 Task: Add a signature Isabel Kelly containing Best wishes for a happy St. Patricks Day, Isabel Kelly to email address softage.8@softage.net and add a folder Gifts
Action: Mouse moved to (53, 99)
Screenshot: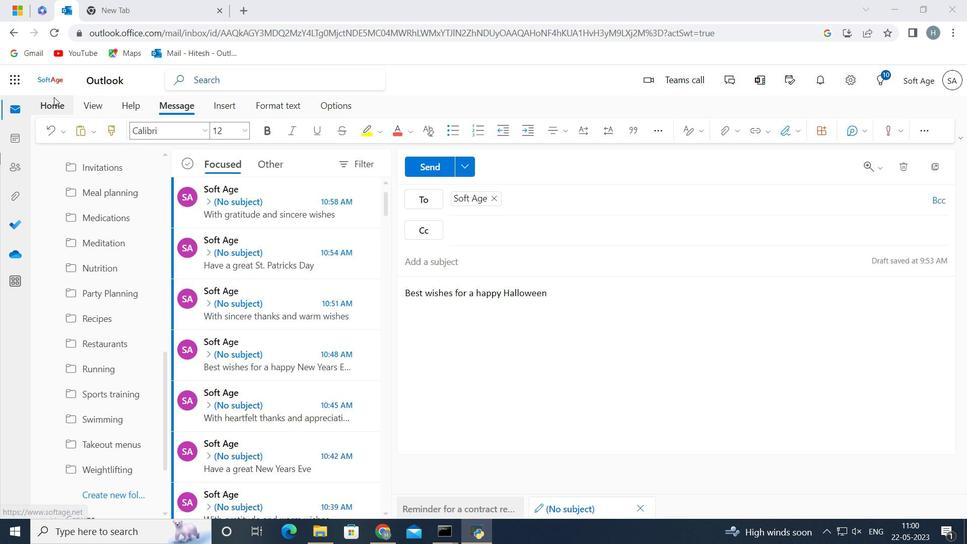 
Action: Mouse pressed left at (53, 99)
Screenshot: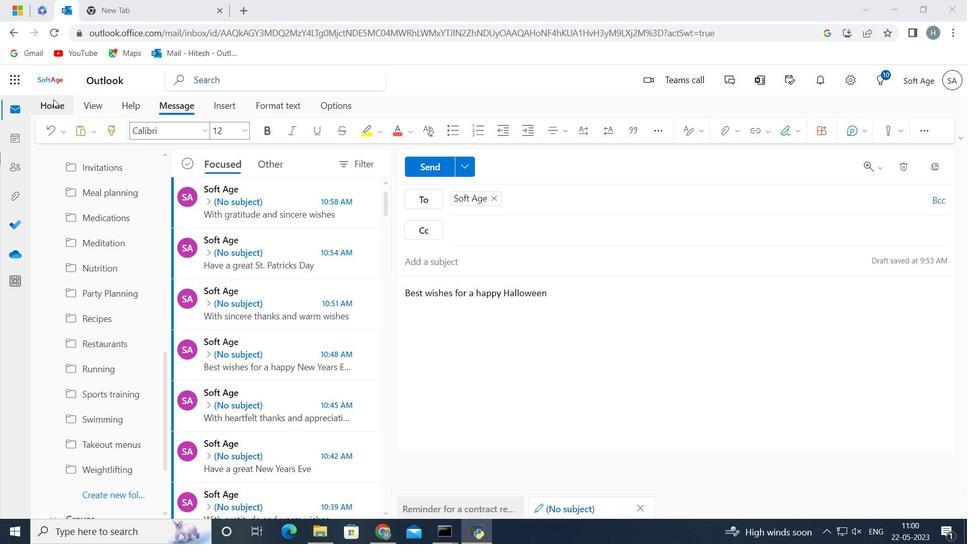 
Action: Mouse moved to (107, 130)
Screenshot: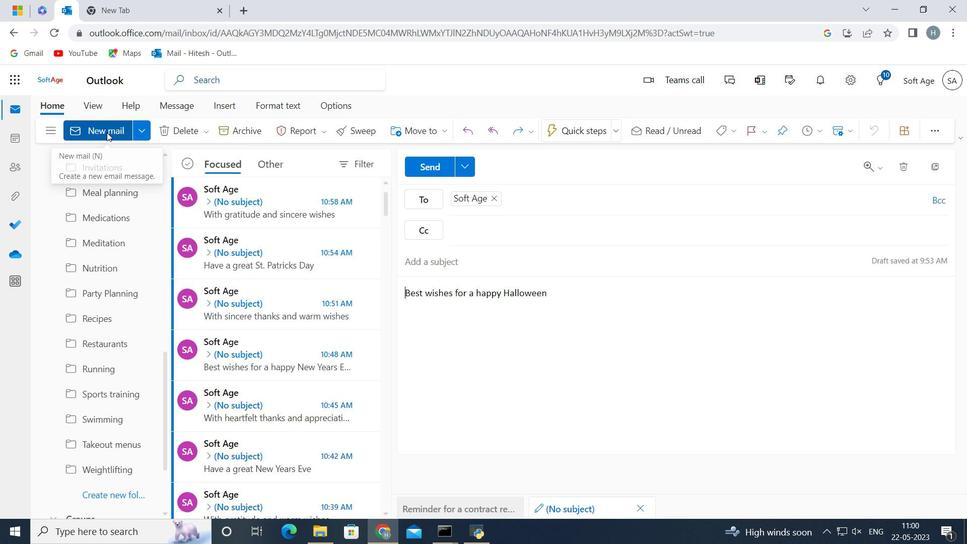 
Action: Mouse pressed left at (107, 130)
Screenshot: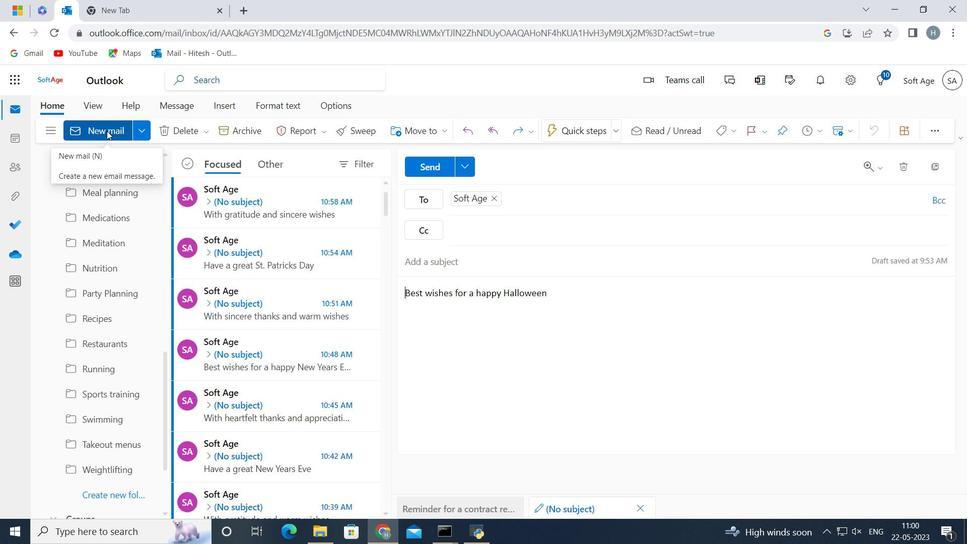 
Action: Mouse moved to (796, 127)
Screenshot: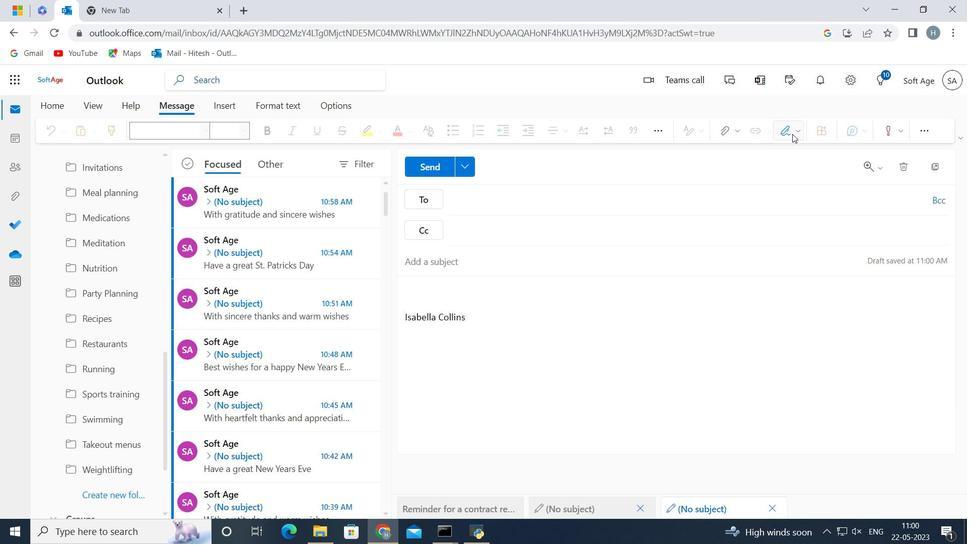 
Action: Mouse pressed left at (796, 127)
Screenshot: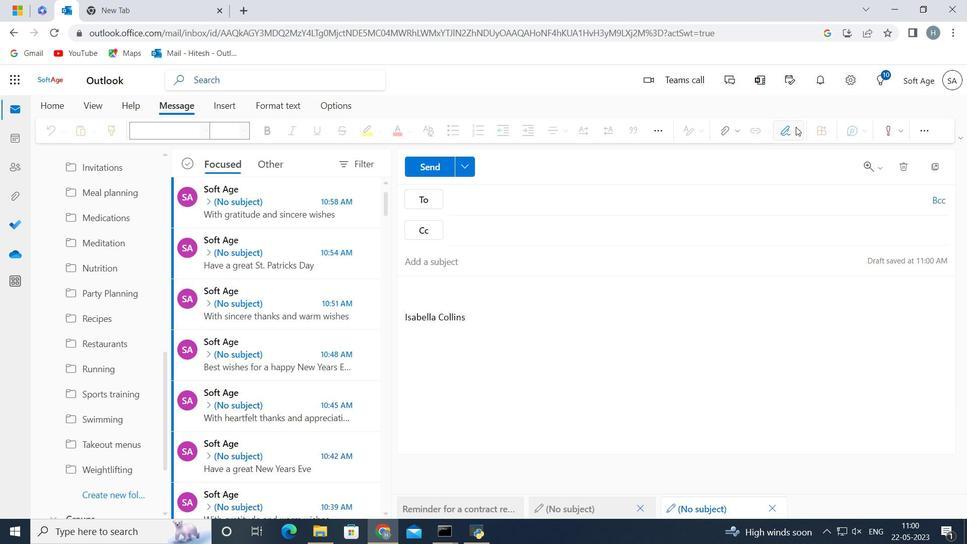 
Action: Mouse moved to (776, 283)
Screenshot: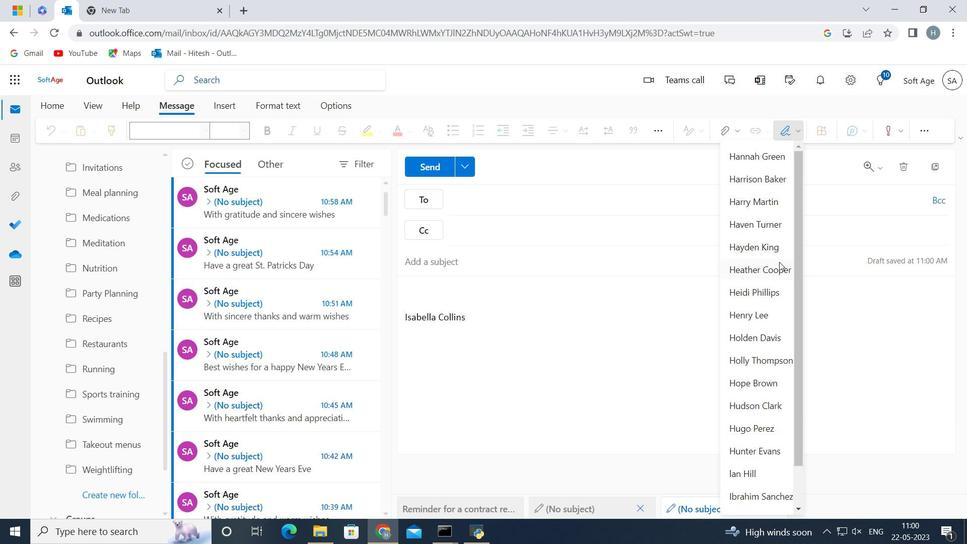 
Action: Mouse scrolled (776, 282) with delta (0, 0)
Screenshot: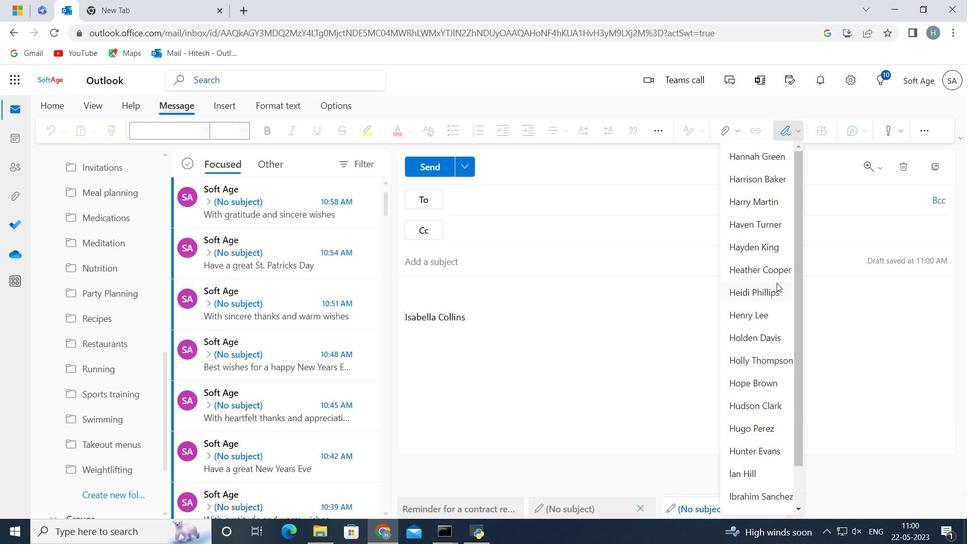 
Action: Mouse moved to (776, 283)
Screenshot: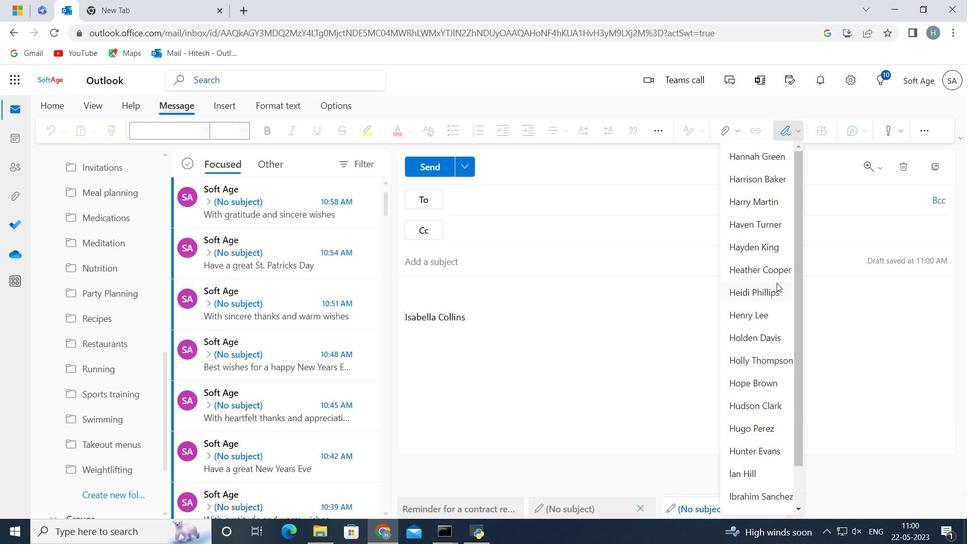 
Action: Mouse scrolled (776, 283) with delta (0, 0)
Screenshot: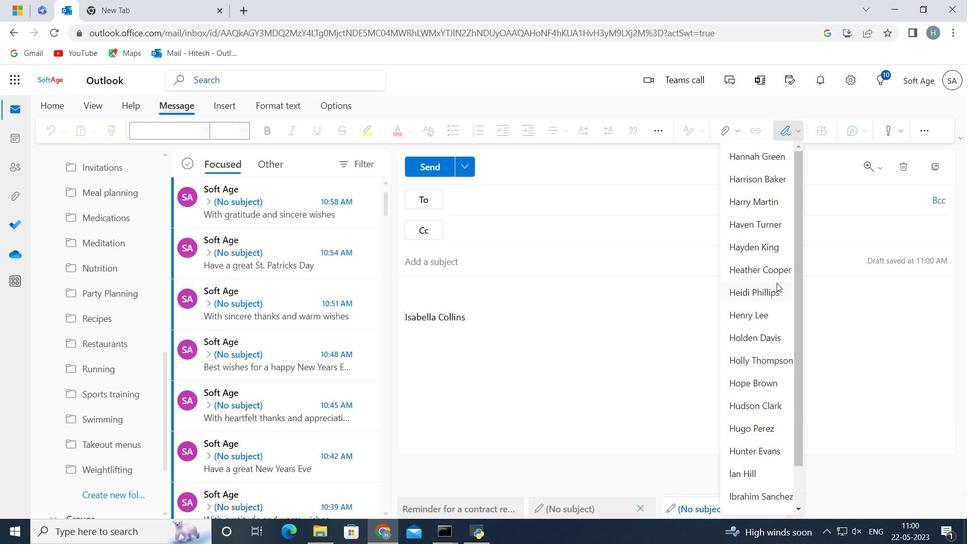 
Action: Mouse scrolled (776, 283) with delta (0, 0)
Screenshot: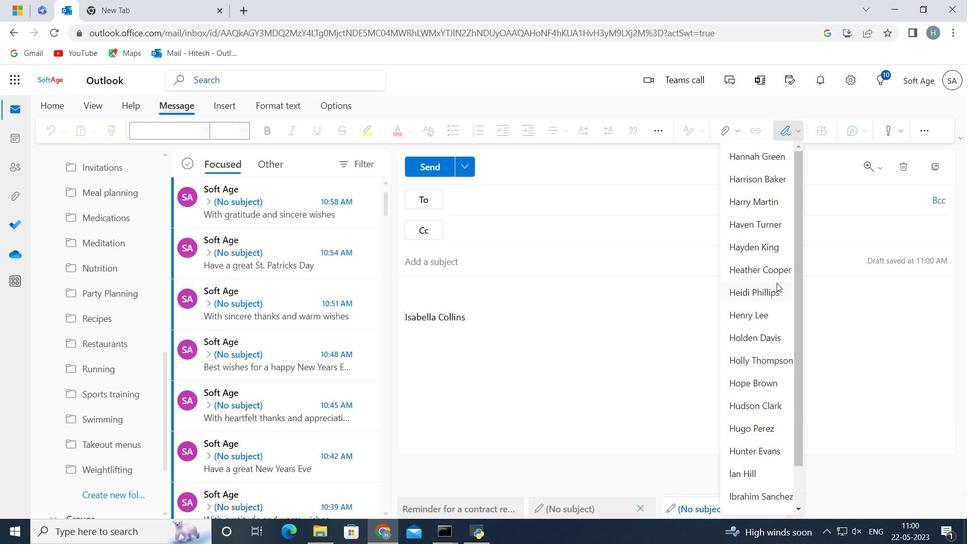 
Action: Mouse moved to (755, 501)
Screenshot: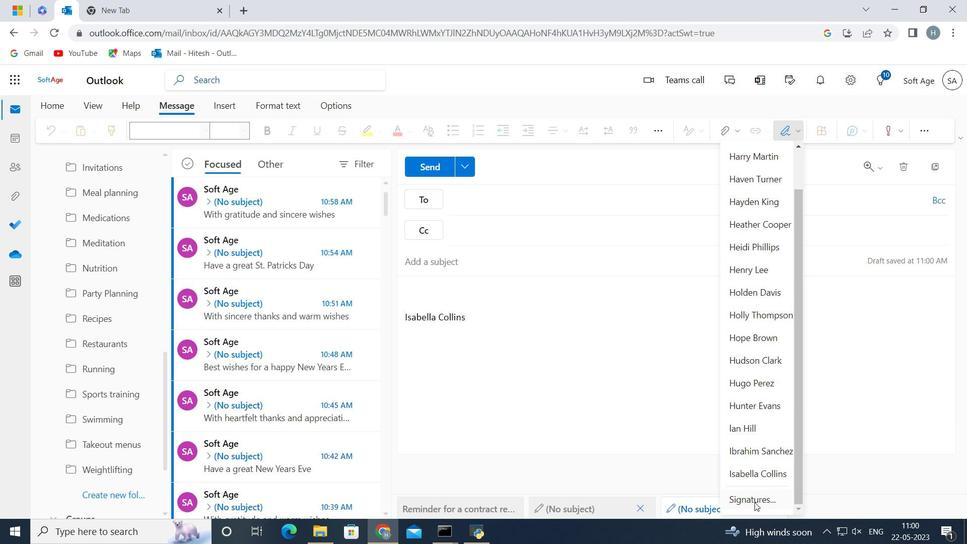 
Action: Mouse pressed left at (755, 501)
Screenshot: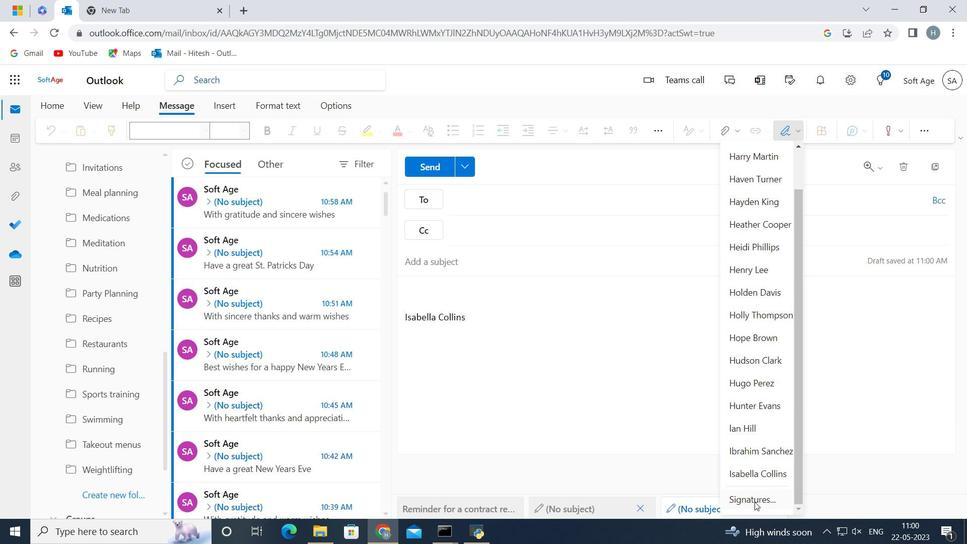 
Action: Mouse moved to (584, 225)
Screenshot: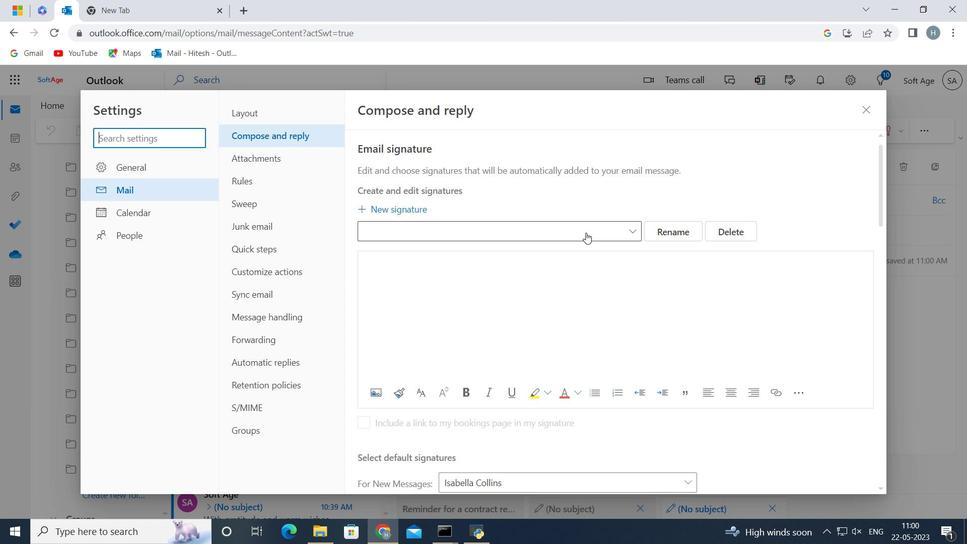 
Action: Mouse pressed left at (584, 225)
Screenshot: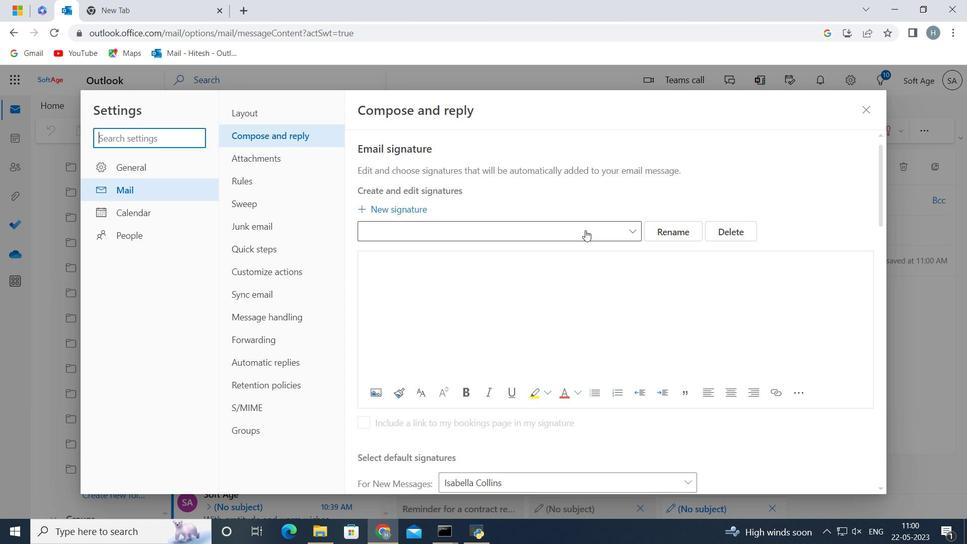 
Action: Mouse moved to (589, 232)
Screenshot: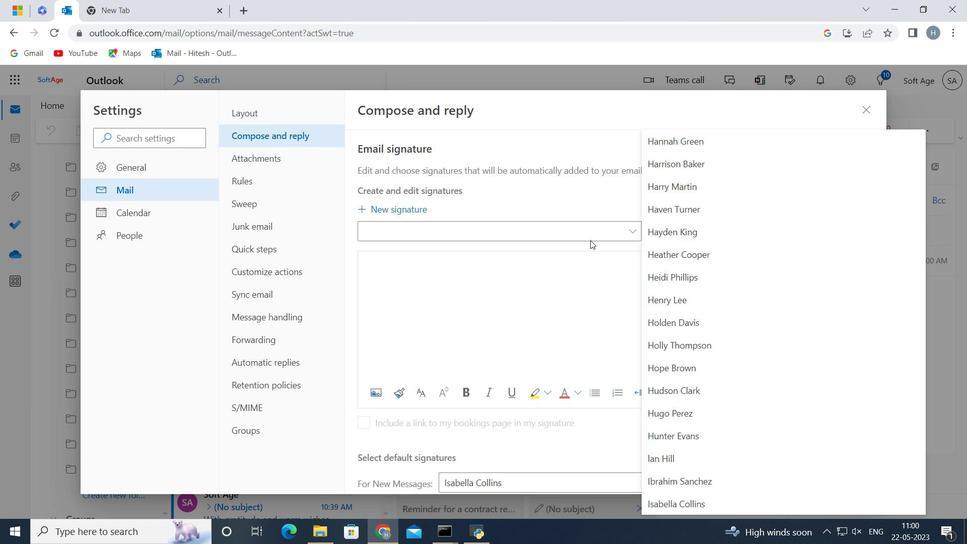 
Action: Mouse pressed left at (589, 232)
Screenshot: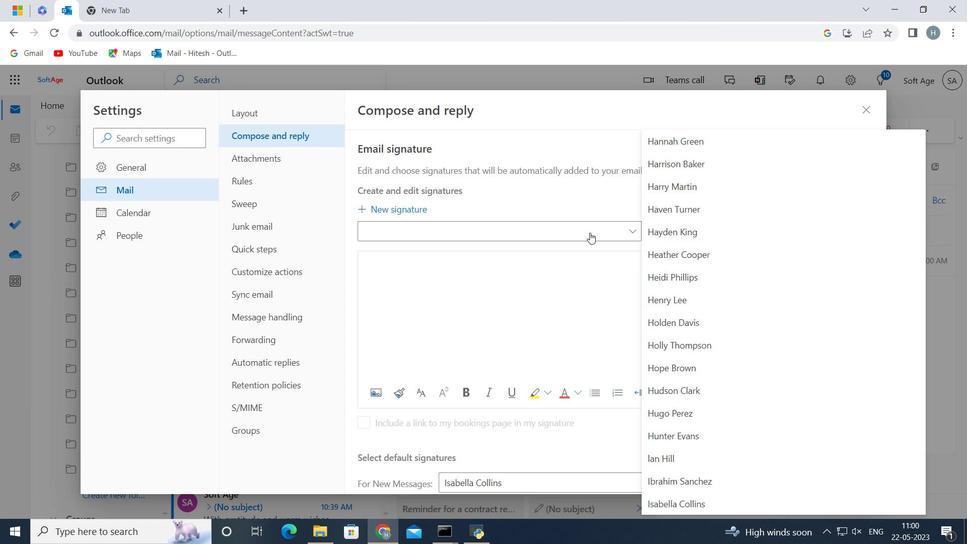 
Action: Mouse moved to (668, 227)
Screenshot: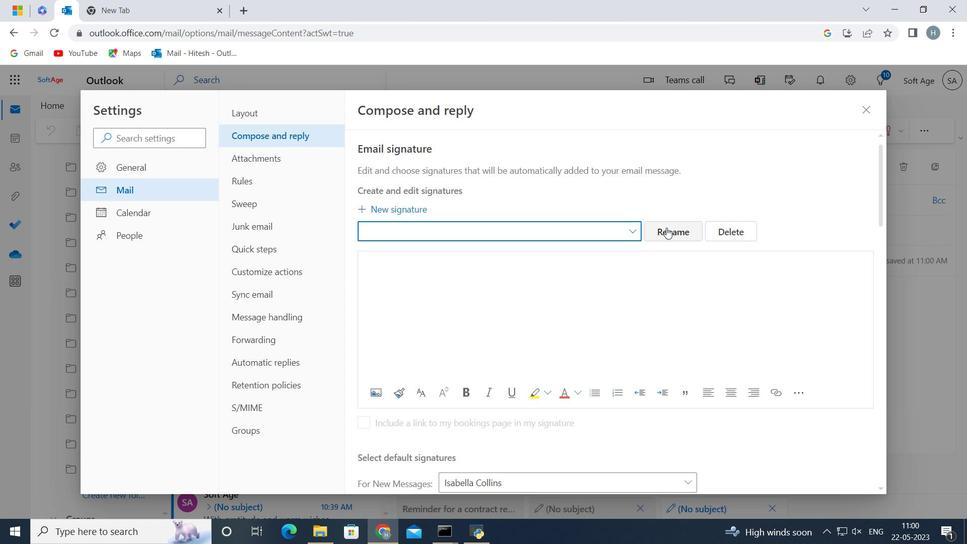
Action: Mouse pressed left at (667, 227)
Screenshot: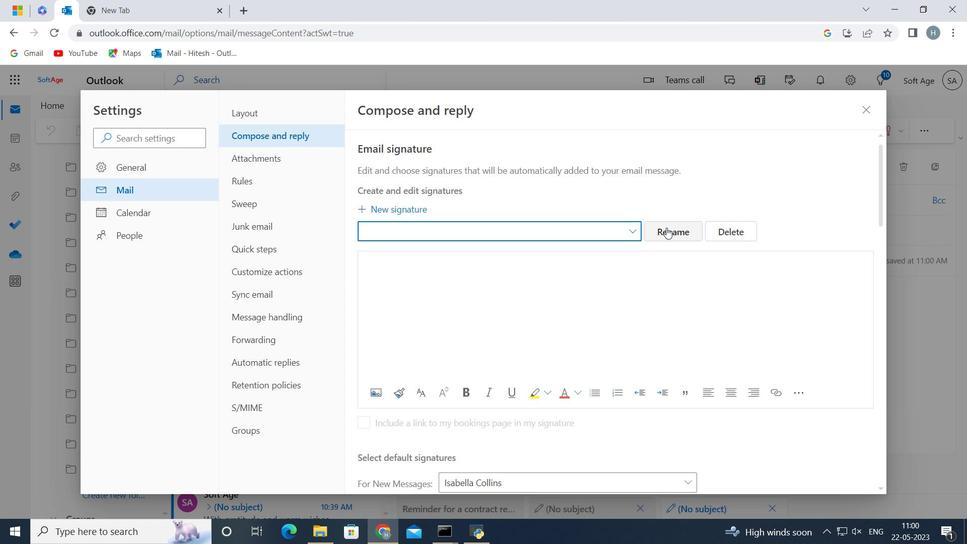 
Action: Mouse moved to (614, 229)
Screenshot: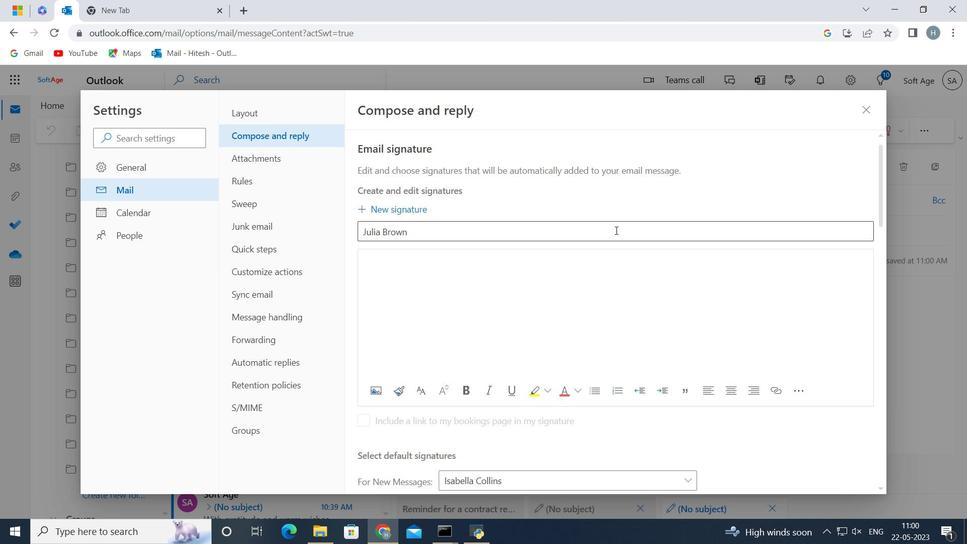 
Action: Mouse pressed left at (614, 229)
Screenshot: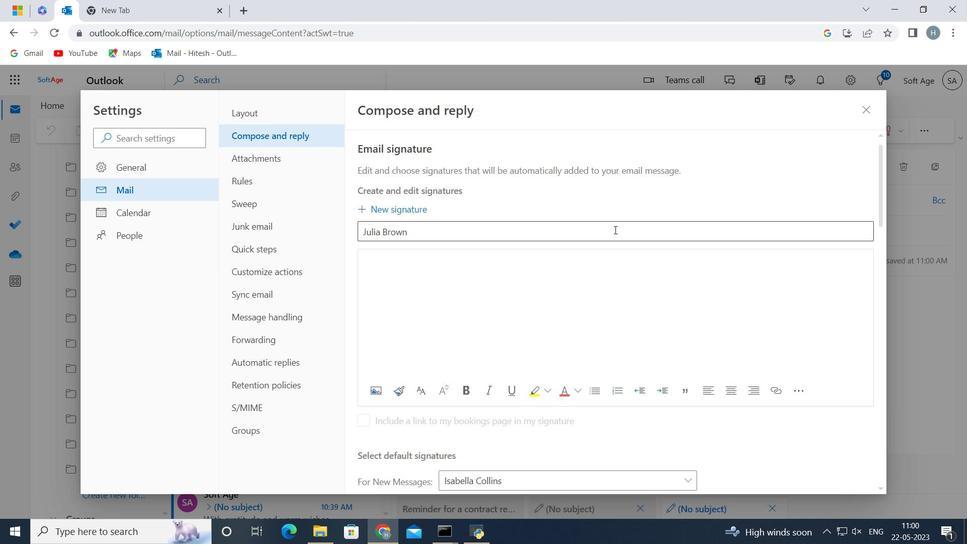 
Action: Mouse moved to (613, 229)
Screenshot: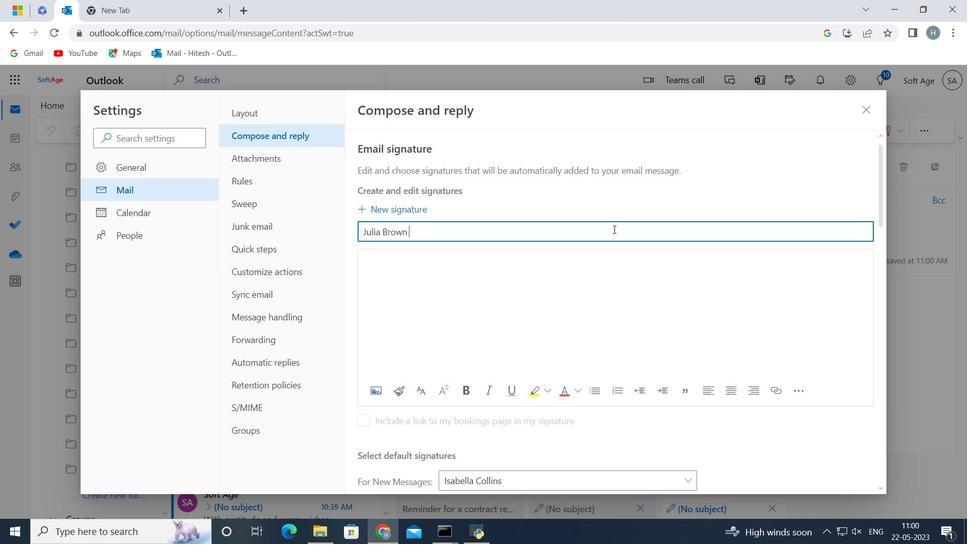 
Action: Key pressed <Key.backspace><Key.backspace><Key.backspace><Key.backspace><Key.backspace><Key.backspace><Key.backspace><Key.backspace><Key.backspace><Key.backspace><Key.backspace><Key.backspace><Key.backspace><Key.shift><Key.shift><Key.shift><Key.shift><Key.shift><Key.shift><Key.shift><Key.shift><Key.shift><Key.shift>Isabel<Key.space><Key.shift>Kelll<Key.backspace>y<Key.space>
Screenshot: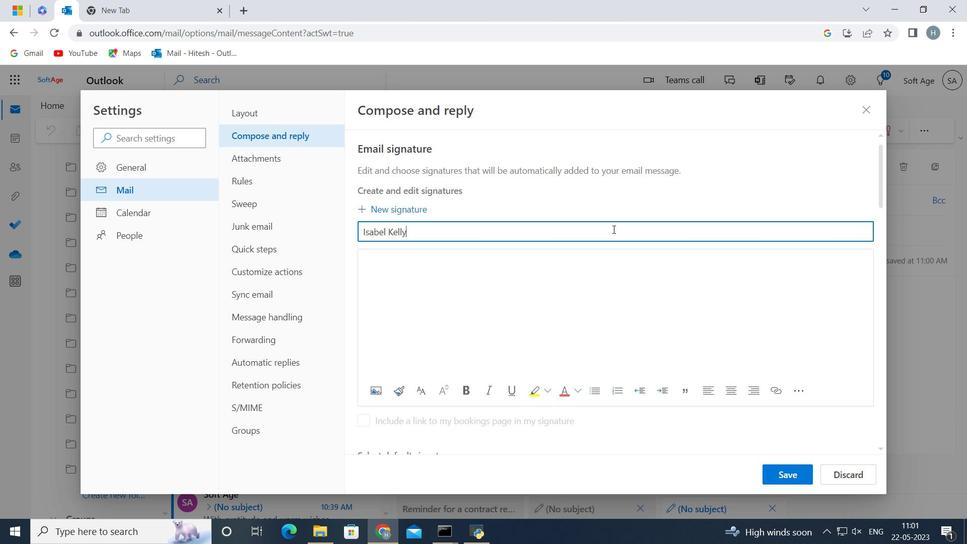 
Action: Mouse moved to (417, 258)
Screenshot: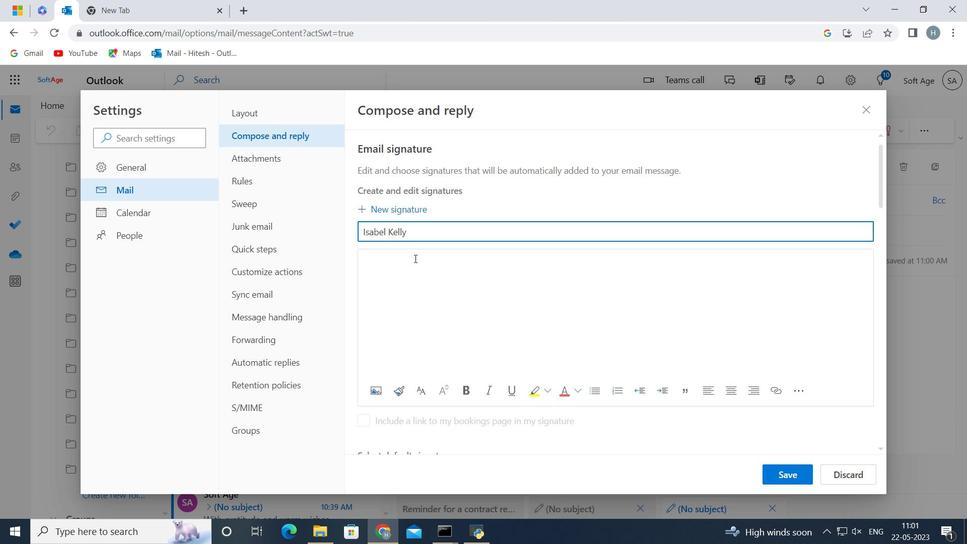 
Action: Mouse pressed left at (417, 258)
Screenshot: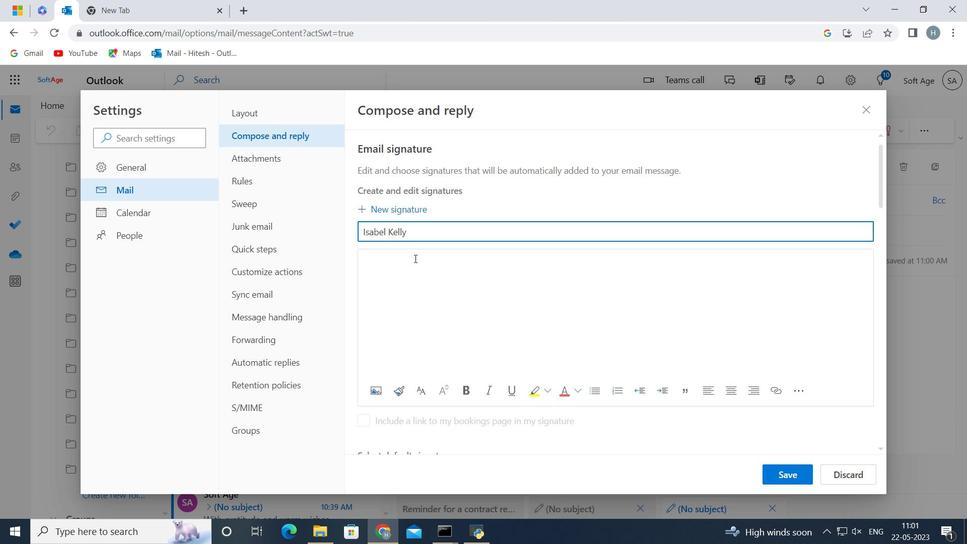 
Action: Mouse moved to (418, 258)
Screenshot: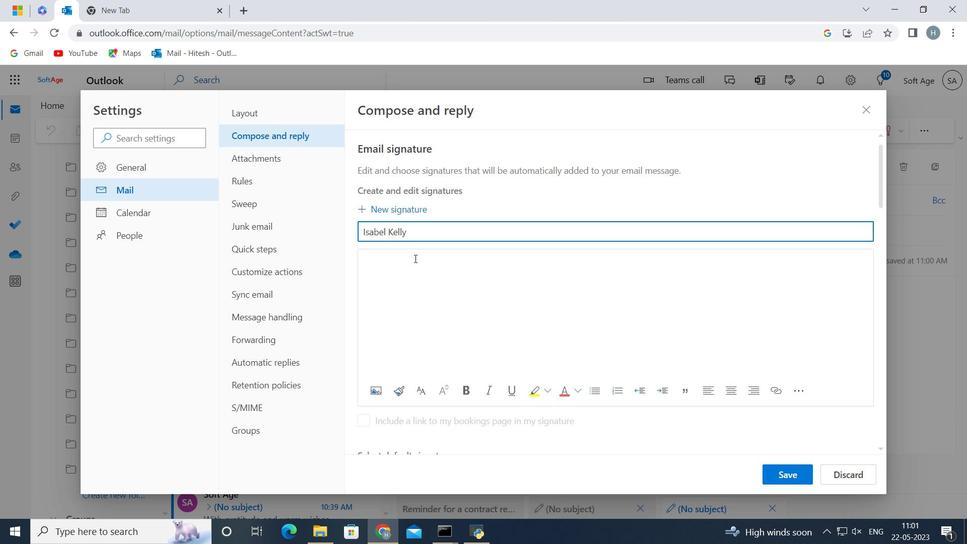 
Action: Key pressed <Key.shift>Isabel<Key.space><Key.shift><Key.shift><Key.shift><Key.shift><Key.shift><Key.shift><Key.shift><Key.shift>Kelly
Screenshot: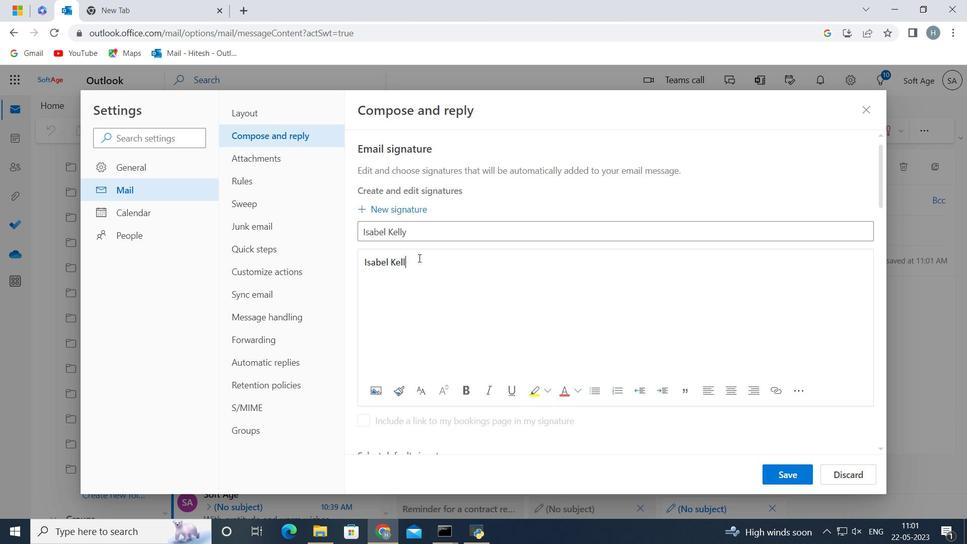 
Action: Mouse moved to (790, 472)
Screenshot: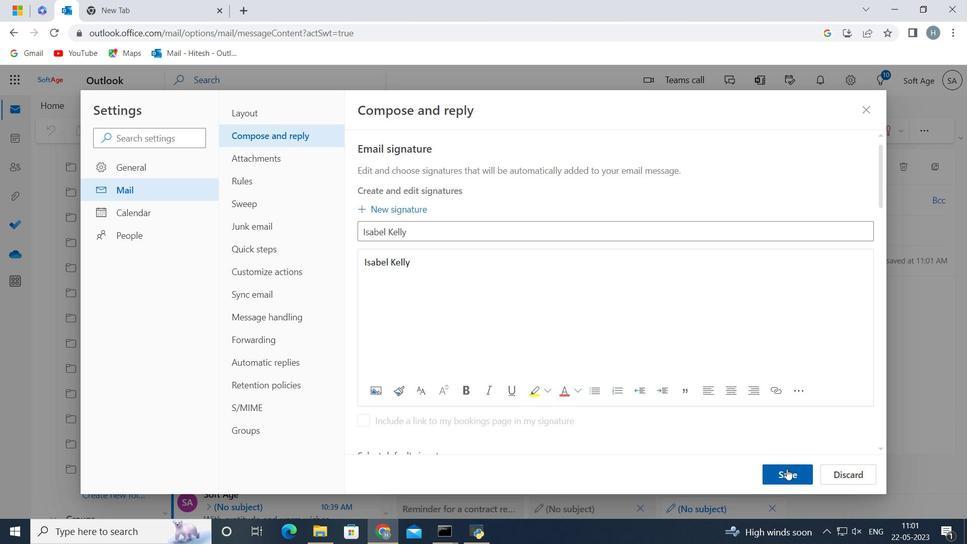 
Action: Mouse pressed left at (790, 472)
Screenshot: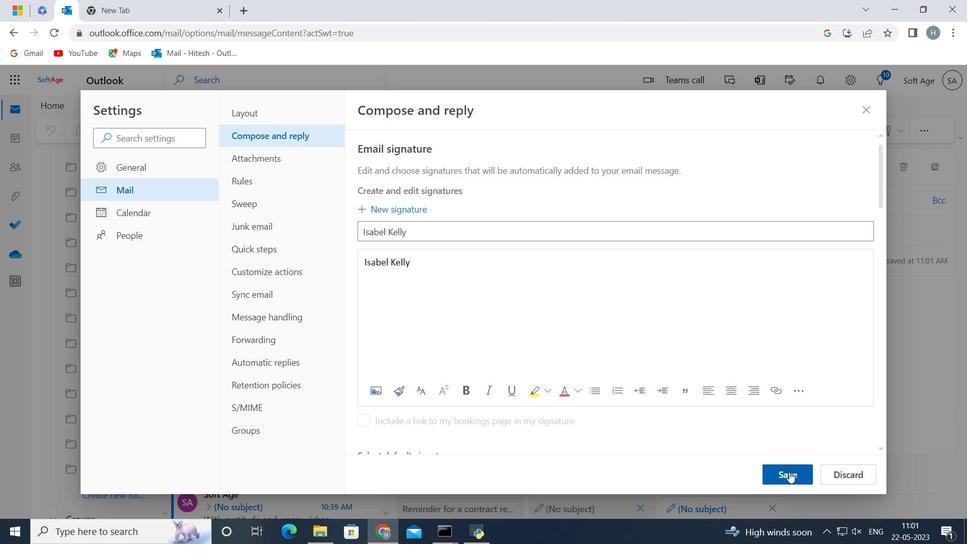 
Action: Mouse moved to (692, 300)
Screenshot: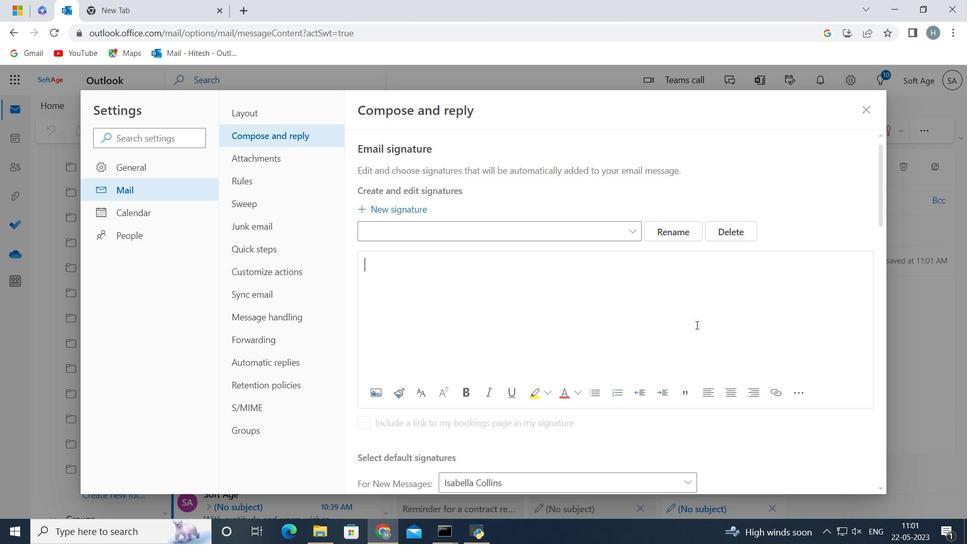
Action: Mouse scrolled (692, 300) with delta (0, 0)
Screenshot: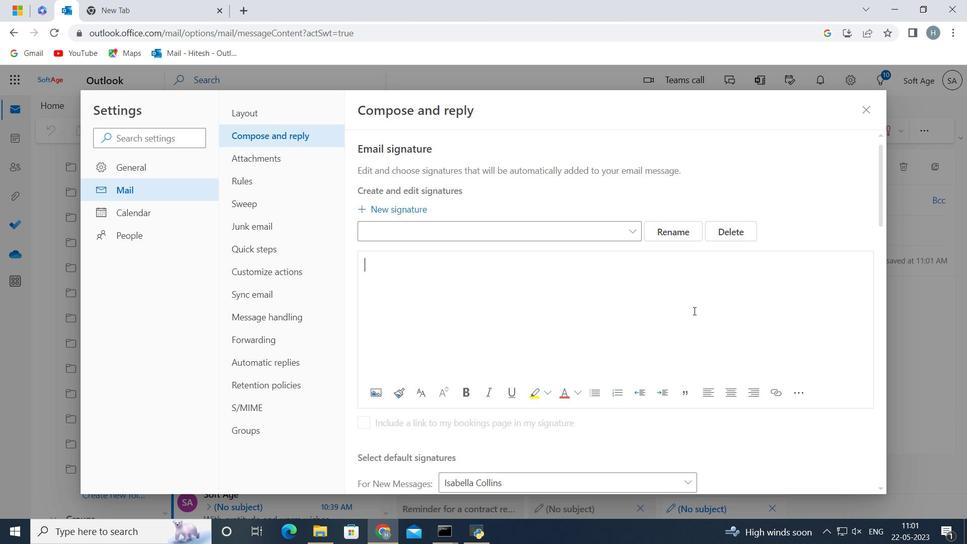 
Action: Mouse scrolled (692, 300) with delta (0, 0)
Screenshot: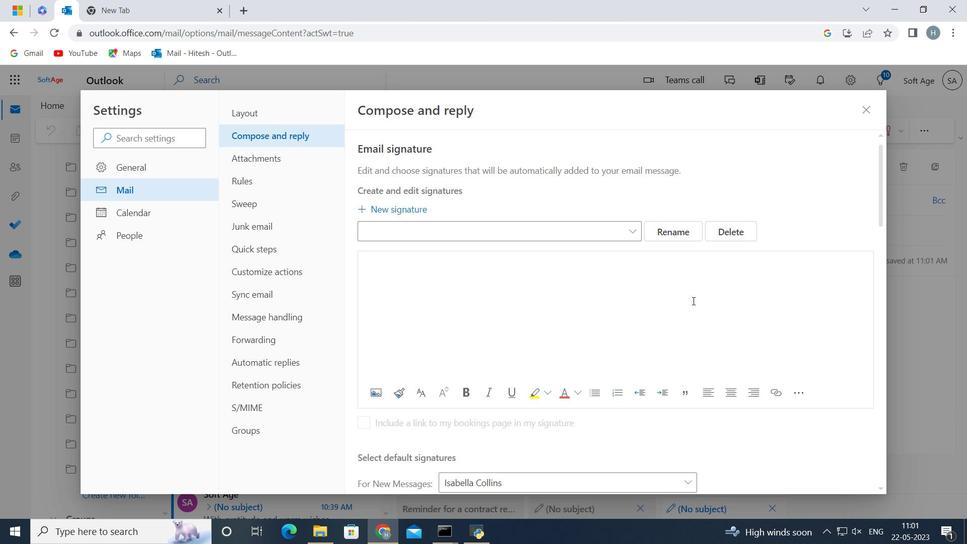 
Action: Mouse moved to (690, 300)
Screenshot: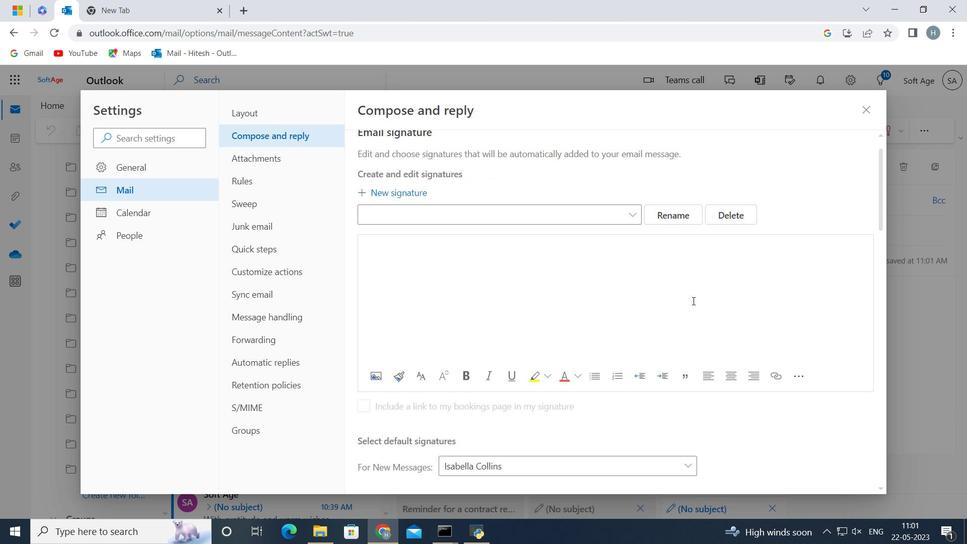 
Action: Mouse scrolled (690, 299) with delta (0, 0)
Screenshot: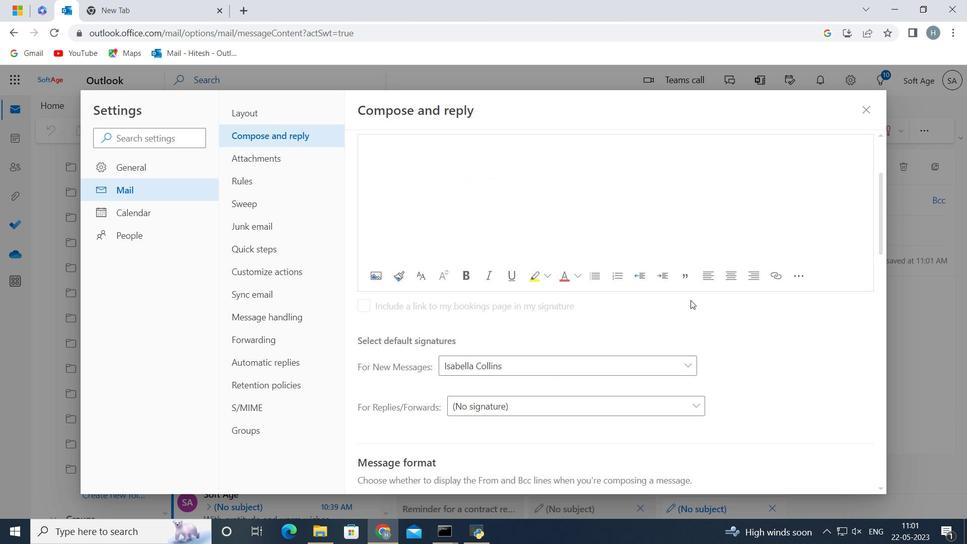 
Action: Mouse moved to (661, 291)
Screenshot: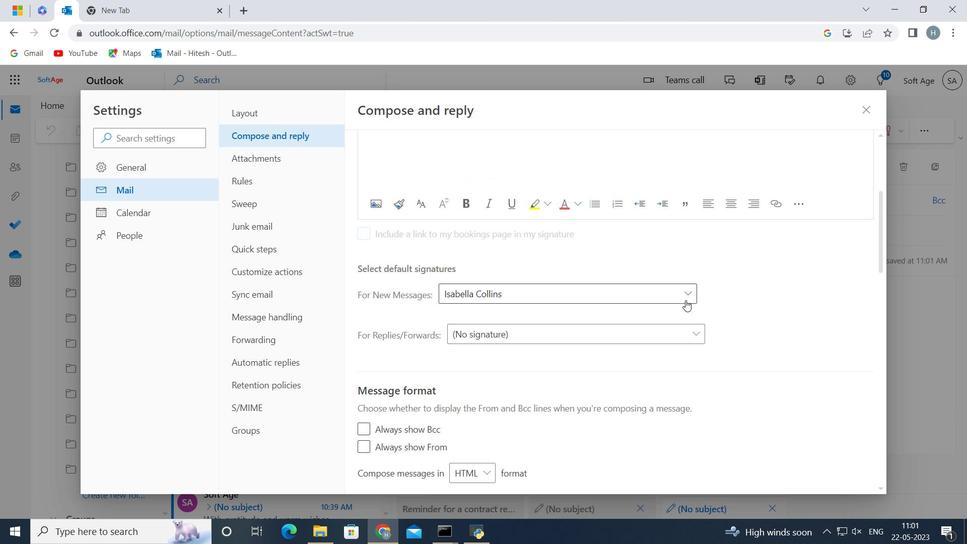 
Action: Mouse pressed left at (661, 291)
Screenshot: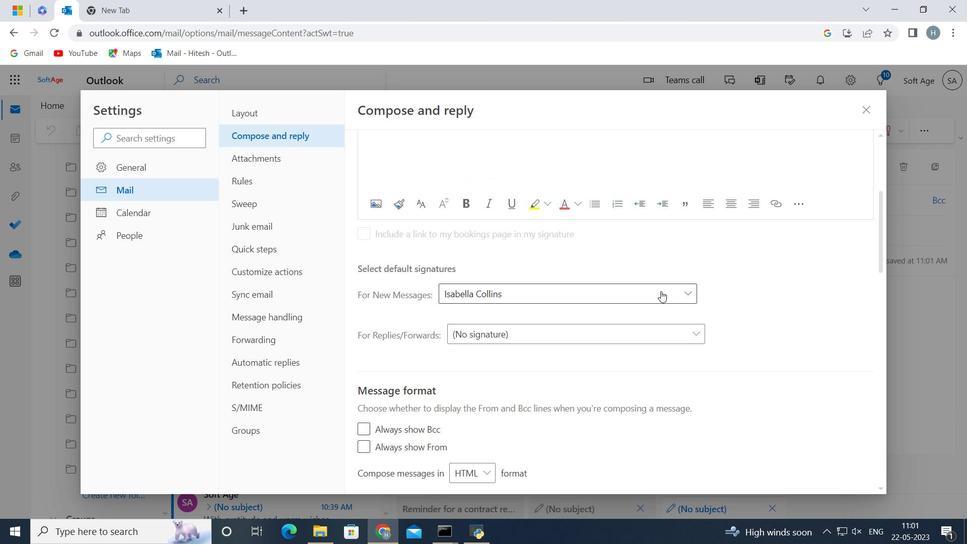
Action: Mouse moved to (741, 504)
Screenshot: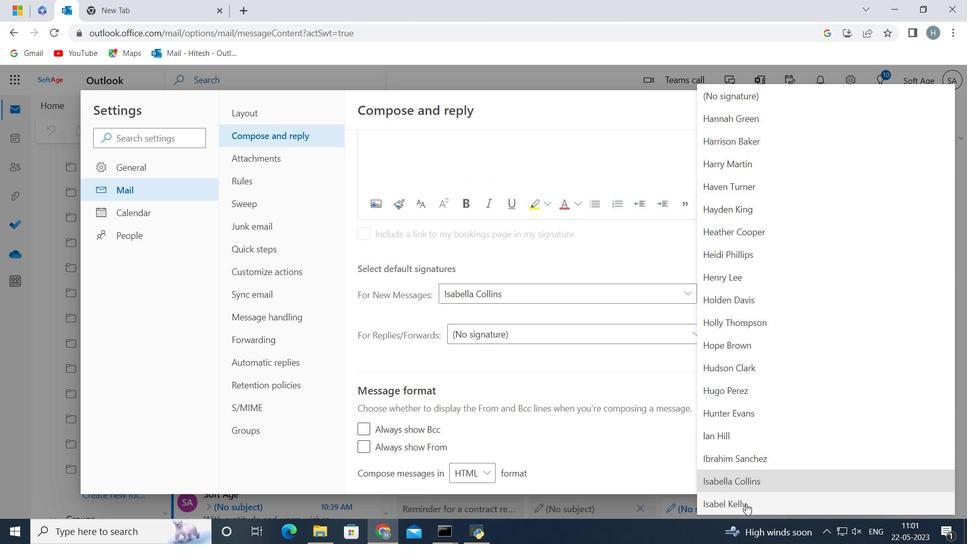 
Action: Mouse pressed left at (741, 504)
Screenshot: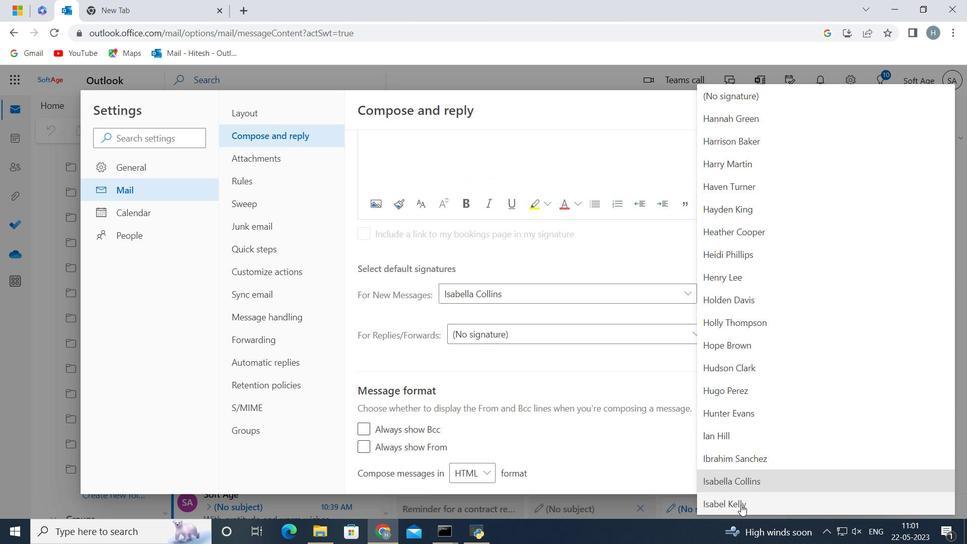 
Action: Mouse moved to (788, 472)
Screenshot: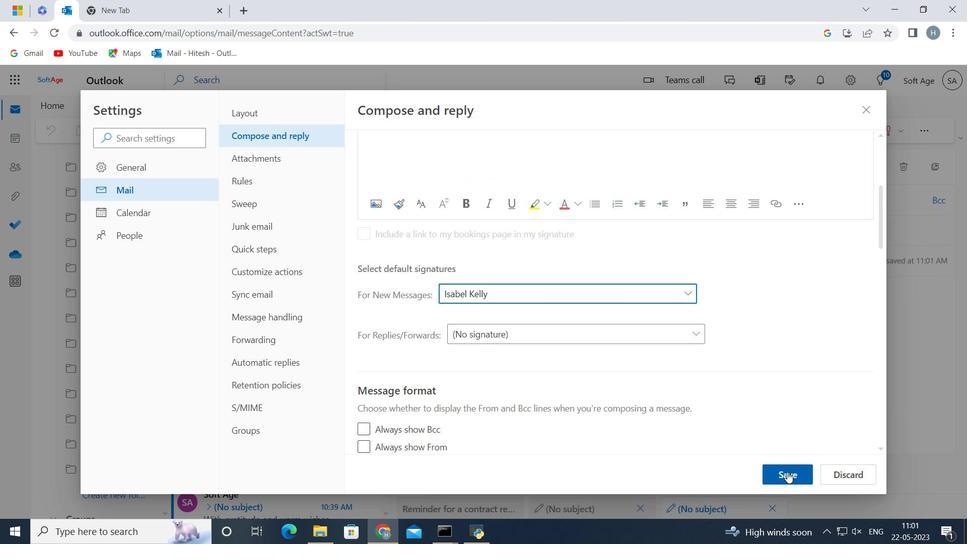 
Action: Mouse pressed left at (788, 472)
Screenshot: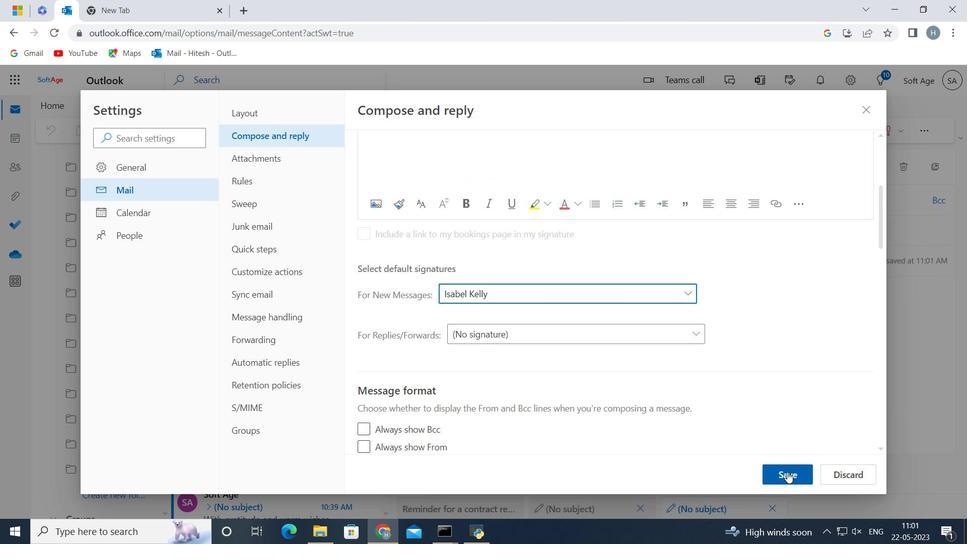 
Action: Mouse moved to (864, 115)
Screenshot: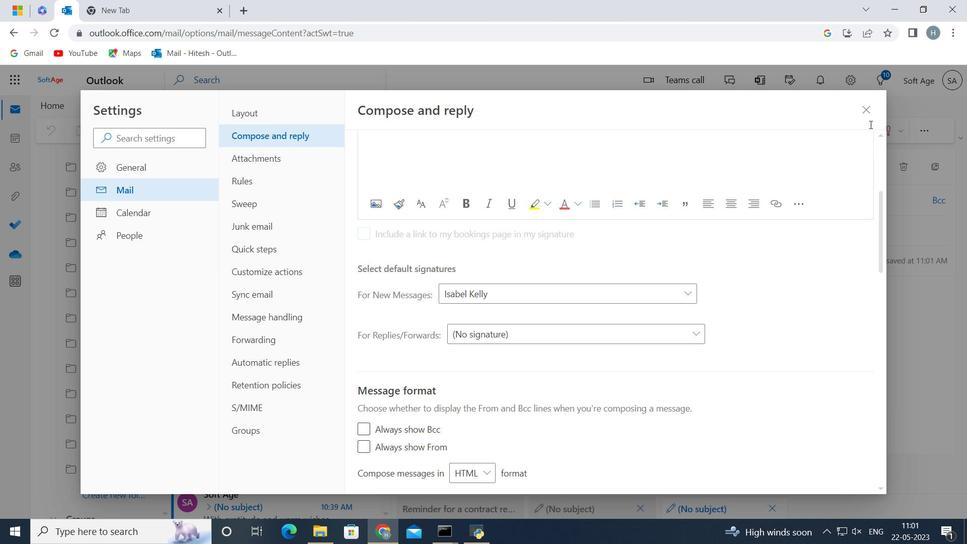 
Action: Mouse pressed left at (864, 115)
Screenshot: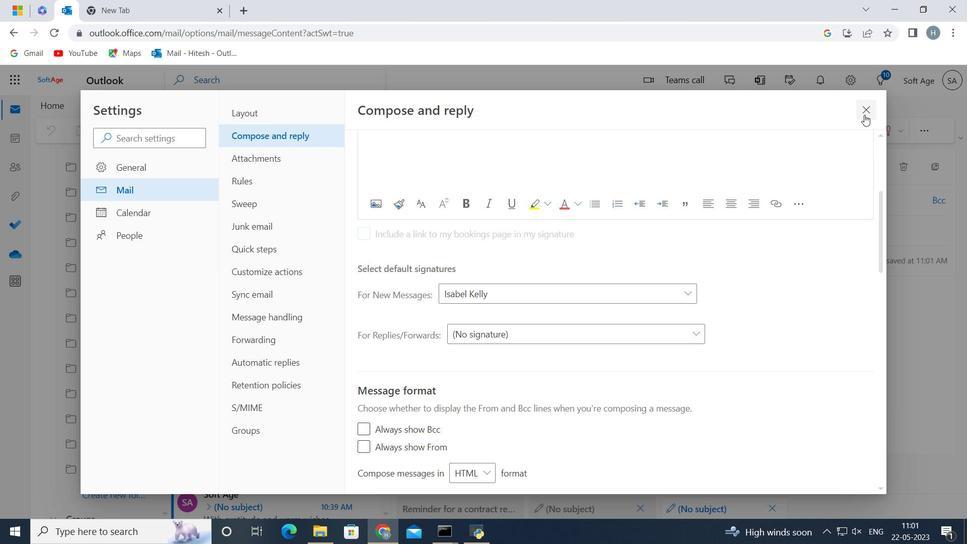 
Action: Mouse moved to (478, 319)
Screenshot: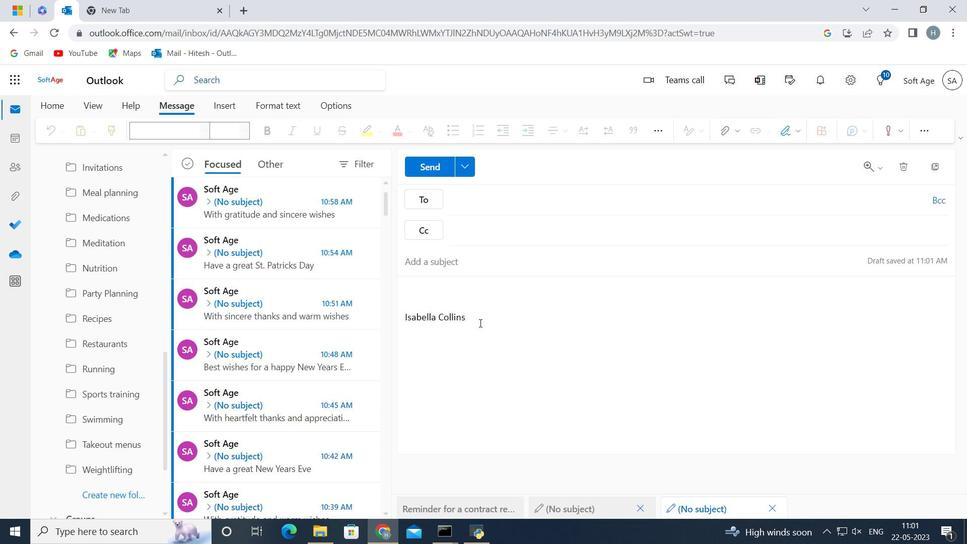 
Action: Mouse pressed left at (478, 319)
Screenshot: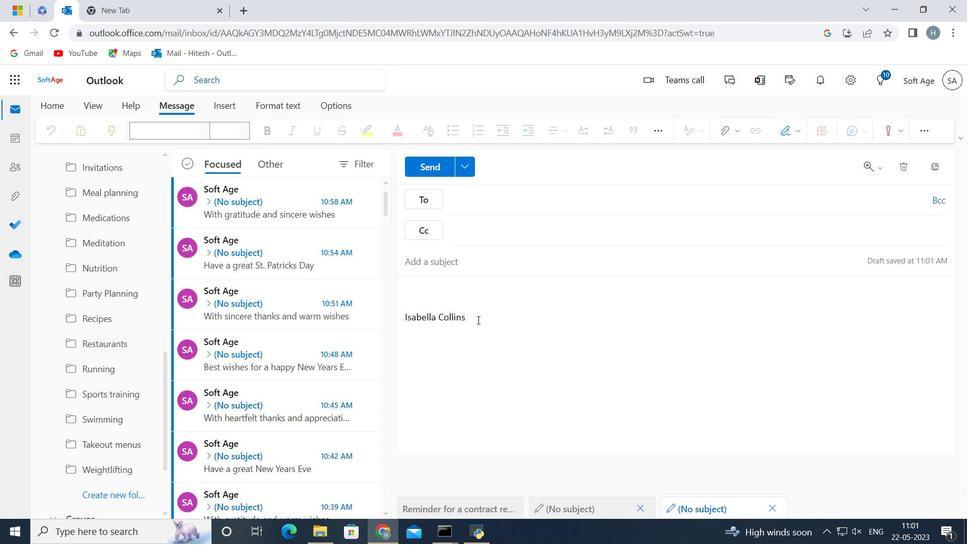 
Action: Key pressed <Key.backspace><Key.backspace><Key.backspace><Key.backspace><Key.backspace><Key.backspace><Key.backspace><Key.backspace><Key.backspace><Key.backspace><Key.backspace><Key.backspace><Key.backspace><Key.backspace><Key.backspace><Key.backspace><Key.backspace><Key.backspace><Key.shift><Key.shift><Key.shift><Key.shift><Key.shift><Key.shift><Key.shift><Key.shift><Key.shift><Key.shift><Key.shift><Key.shift><Key.shift><Key.shift>Best<Key.space>wishes<Key.space>for<Key.space>a<Key.space>happy<Key.space><Key.shift>St.<Key.space><Key.shift>Patricks<Key.space><Key.shift>Day
Screenshot: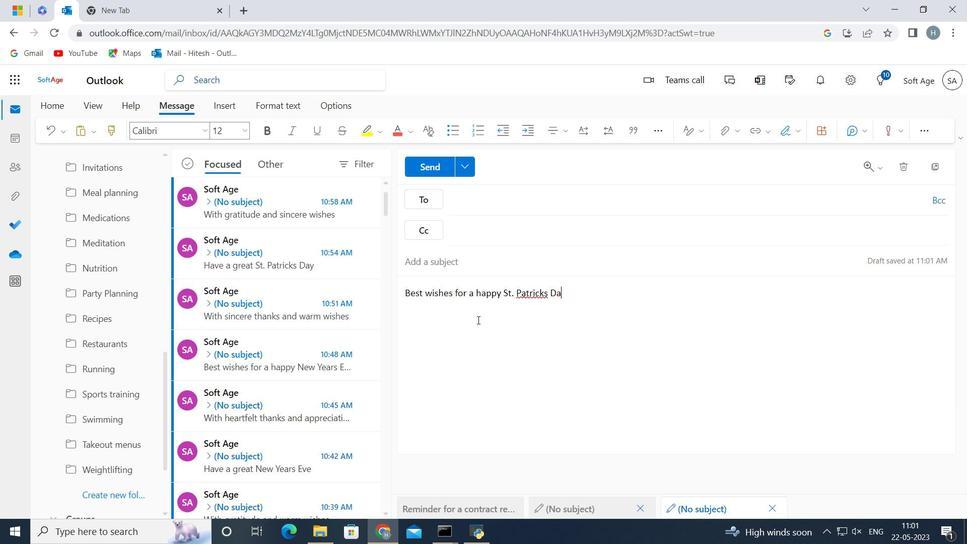 
Action: Mouse moved to (499, 192)
Screenshot: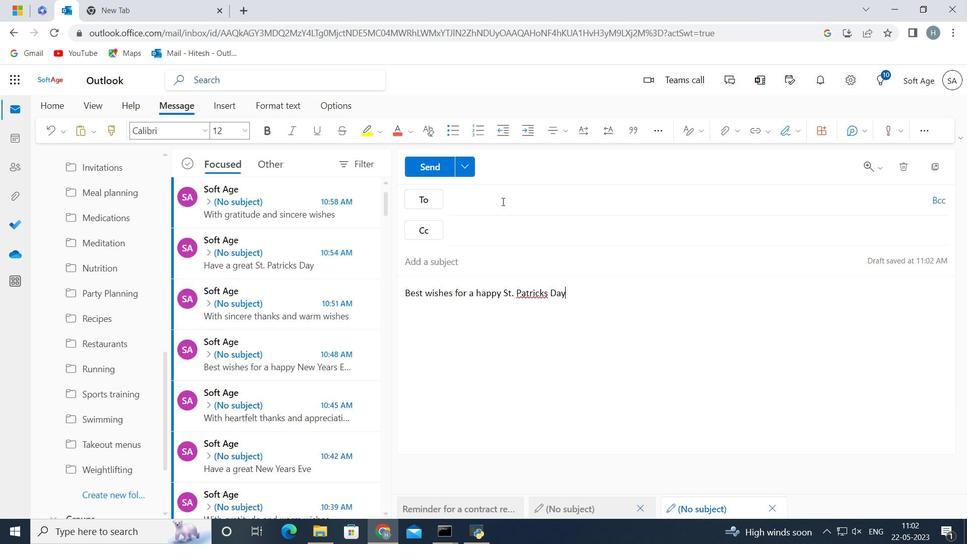 
Action: Mouse pressed left at (499, 192)
Screenshot: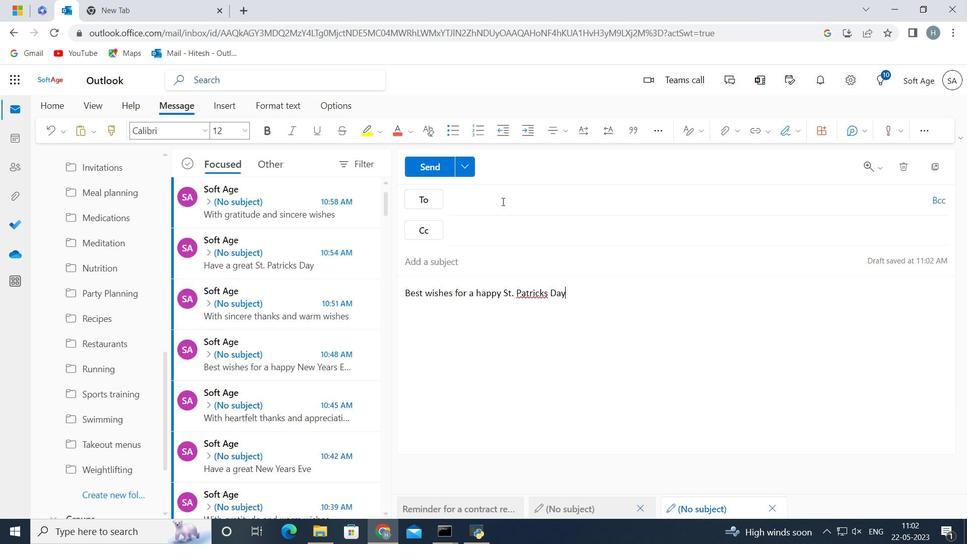
Action: Key pressed softage.<Key.shift>@<Key.backspace>8<Key.shift>@softage.net
Screenshot: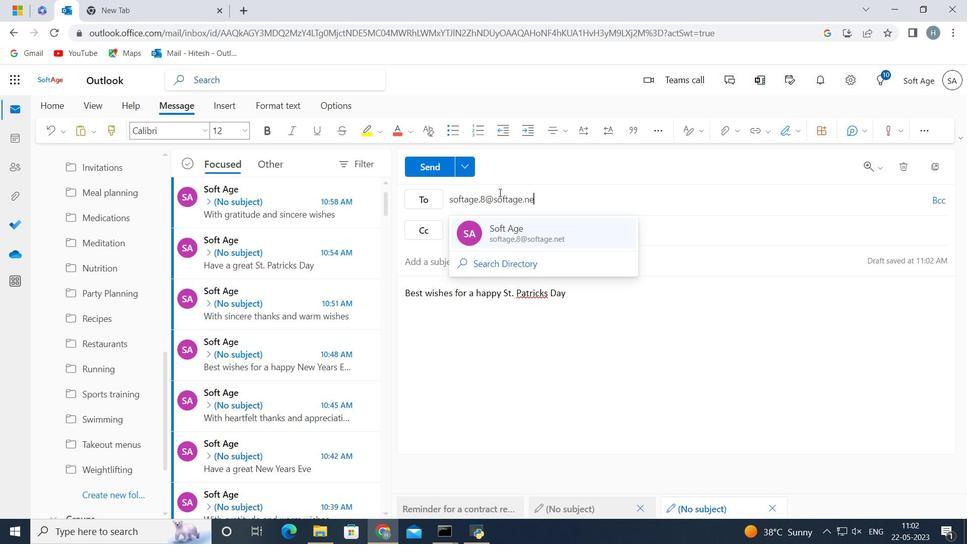 
Action: Mouse moved to (527, 231)
Screenshot: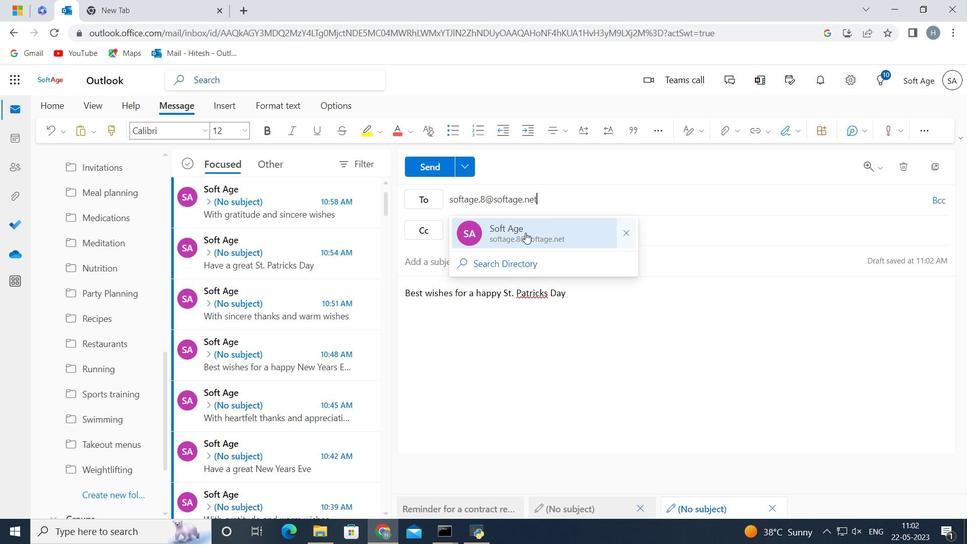 
Action: Mouse pressed left at (527, 231)
Screenshot: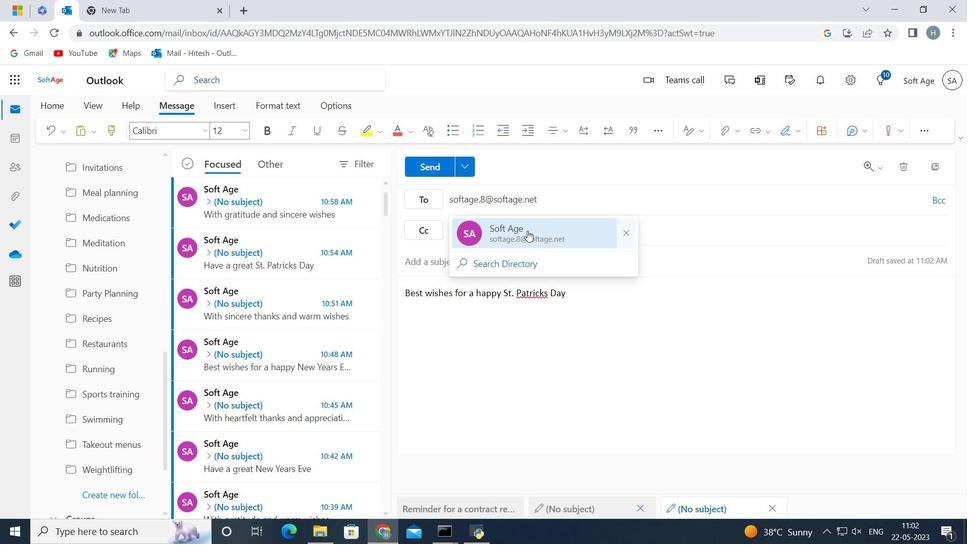 
Action: Mouse moved to (107, 489)
Screenshot: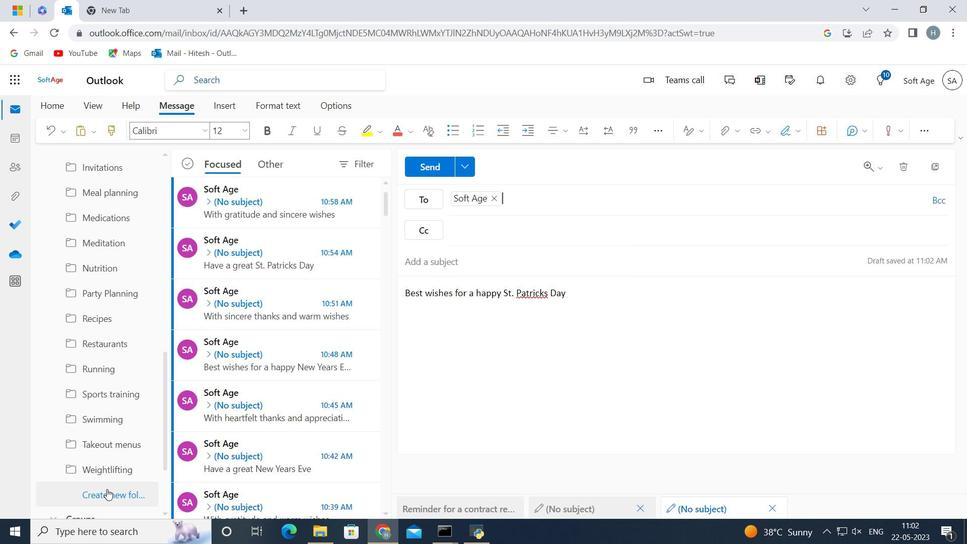 
Action: Mouse pressed left at (107, 489)
Screenshot: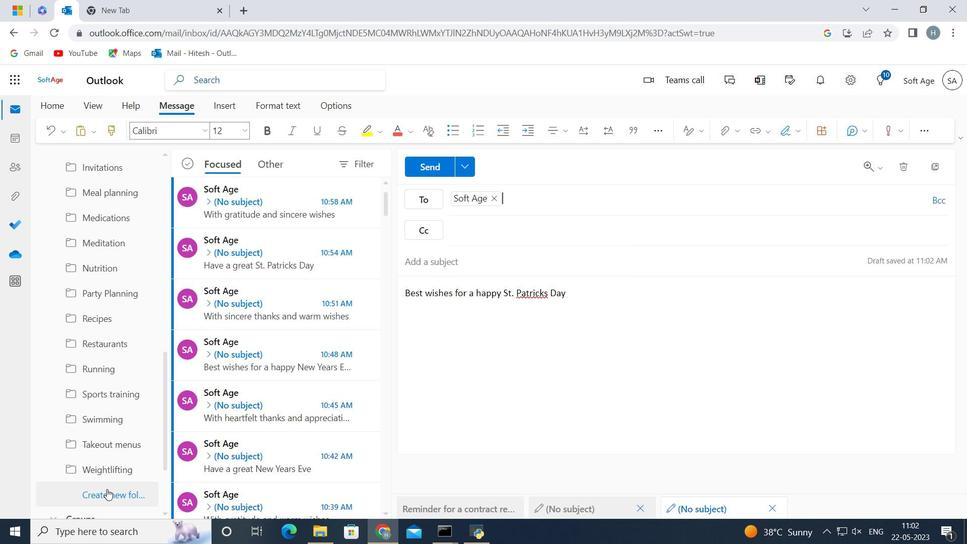 
Action: Mouse moved to (108, 489)
Screenshot: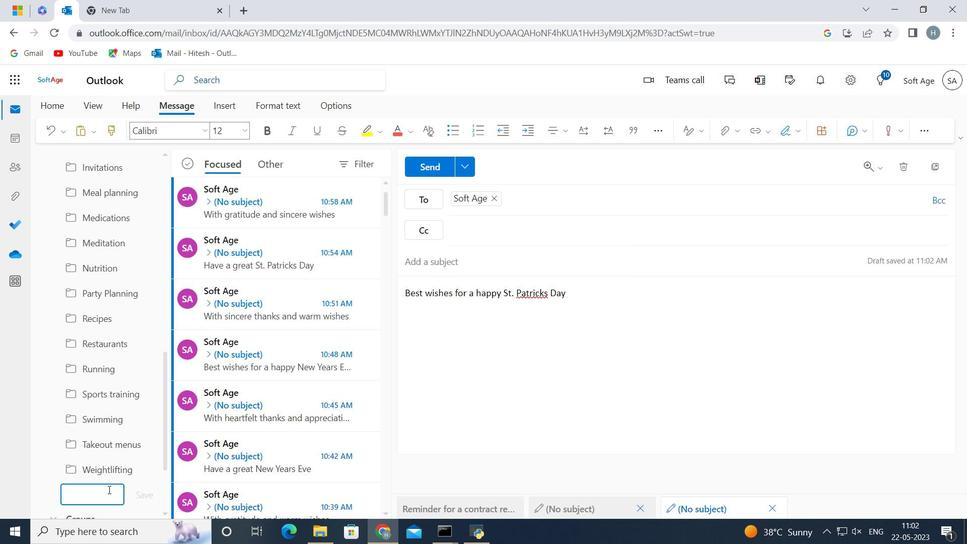 
Action: Key pressed <Key.shift>Gifts
Screenshot: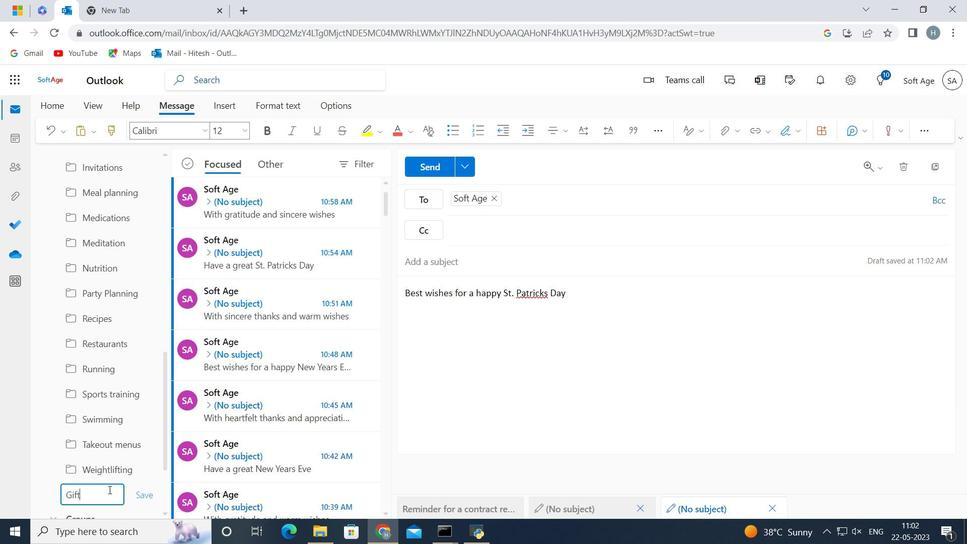 
Action: Mouse moved to (144, 495)
Screenshot: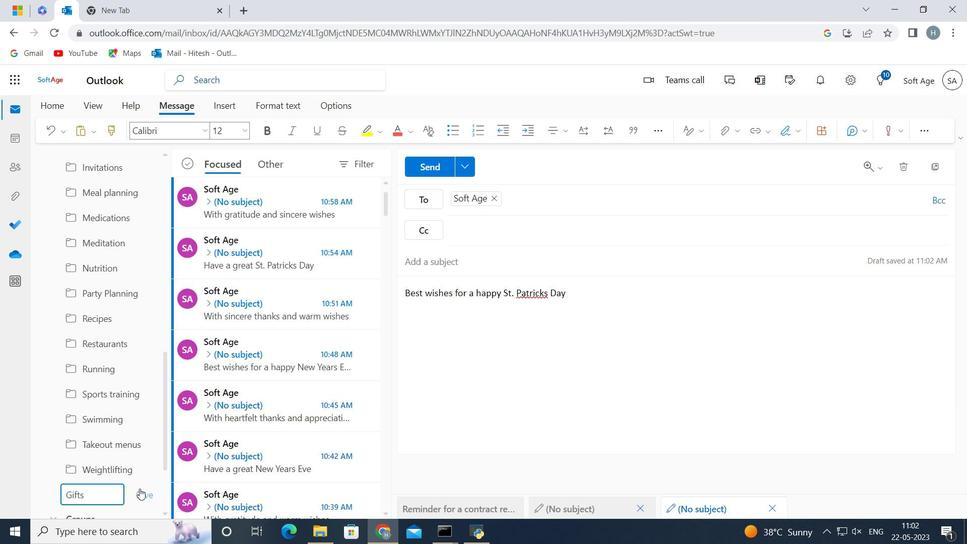 
Action: Mouse pressed left at (144, 495)
Screenshot: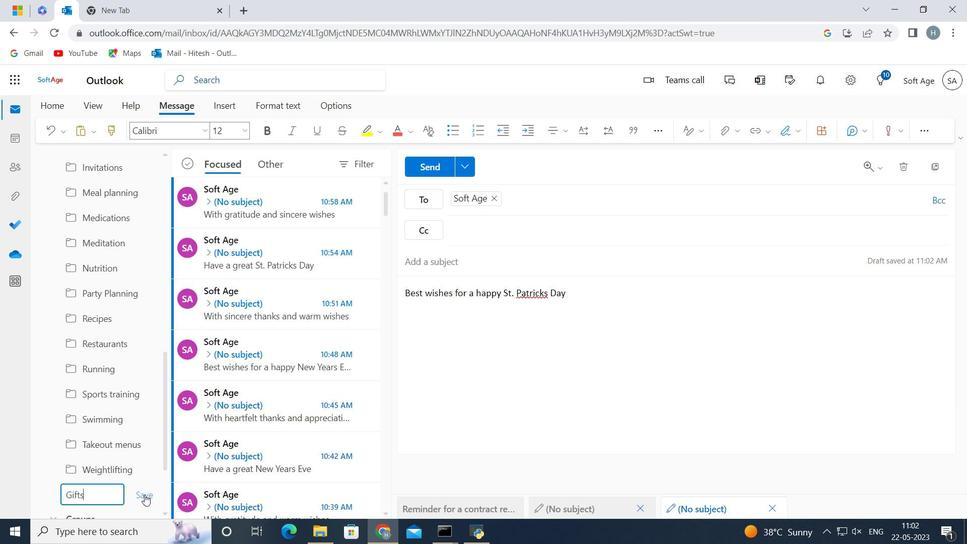 
Action: Mouse moved to (429, 163)
Screenshot: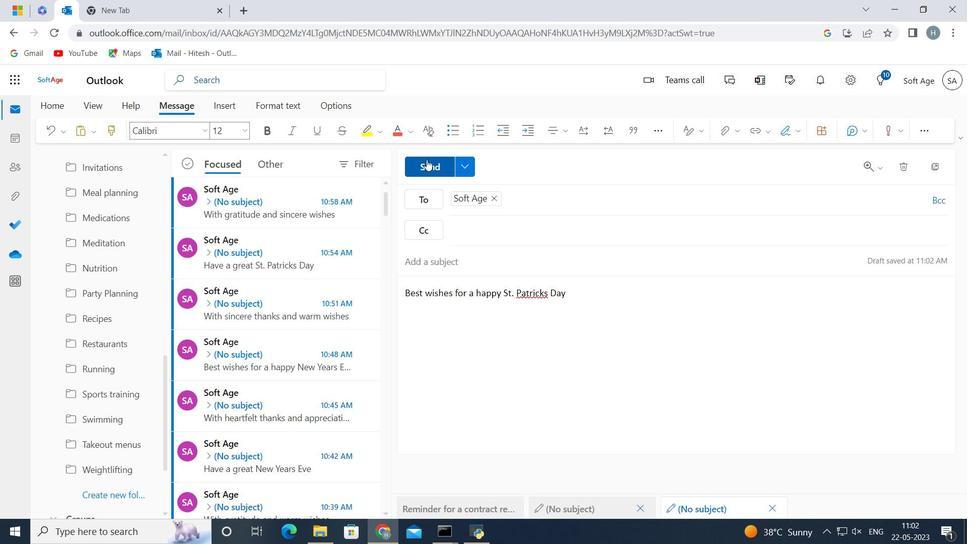 
Action: Mouse pressed left at (429, 163)
Screenshot: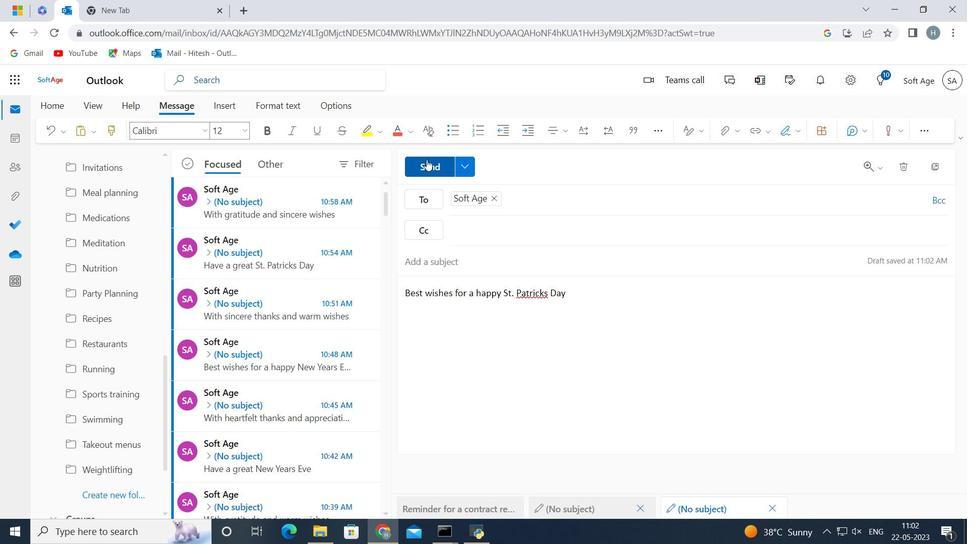 
Action: Mouse moved to (478, 319)
Screenshot: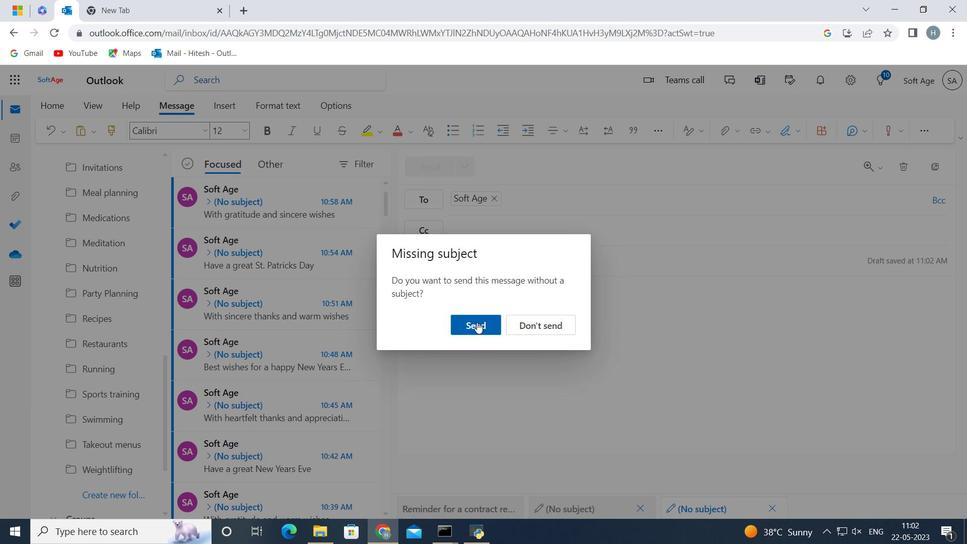
Action: Mouse pressed left at (478, 319)
Screenshot: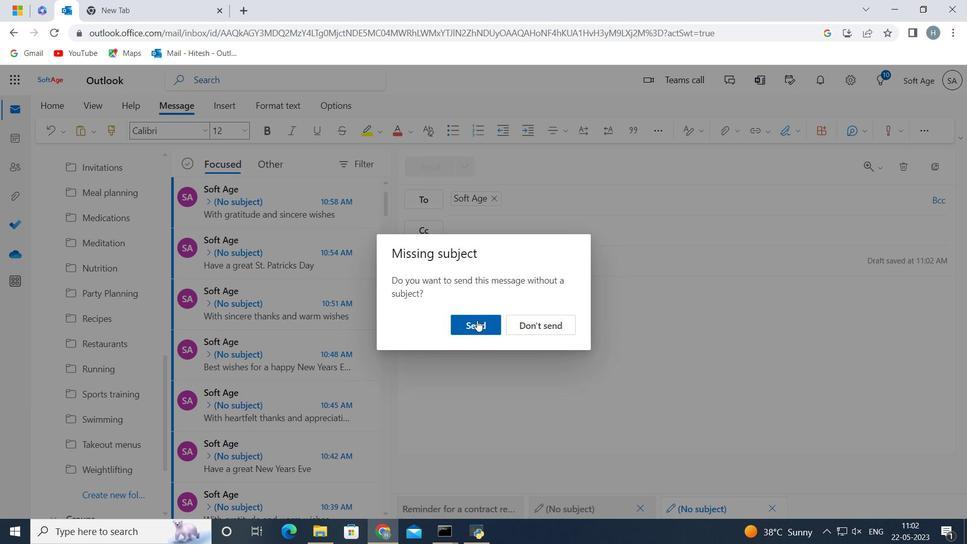 
Action: Mouse moved to (479, 319)
Screenshot: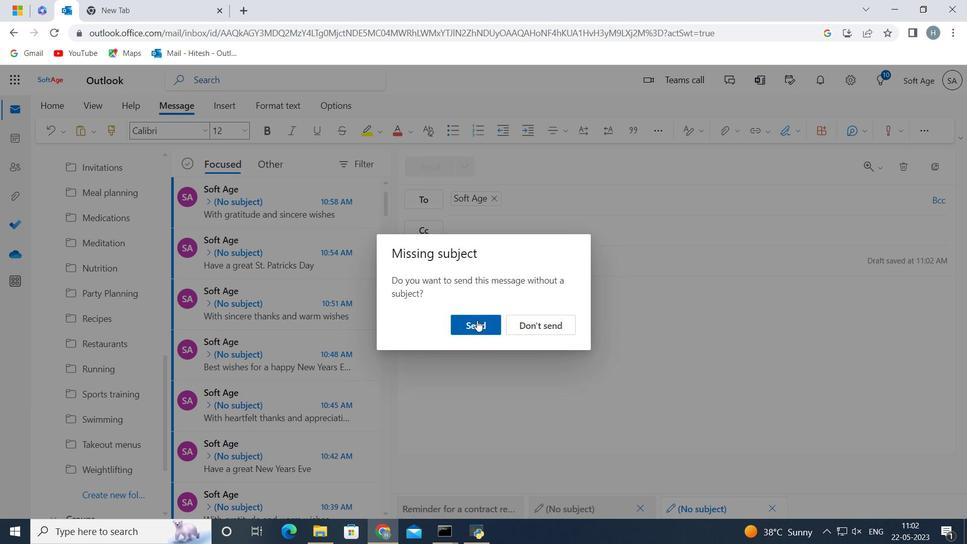 
